 Task: Enable the option "Logo sub source" for overlays.
Action: Mouse moved to (103, 13)
Screenshot: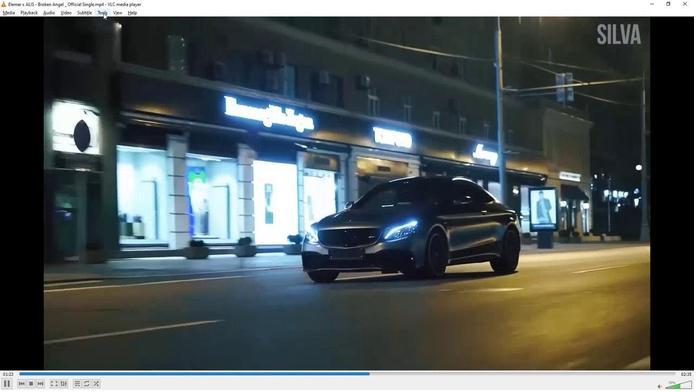 
Action: Mouse pressed left at (103, 13)
Screenshot: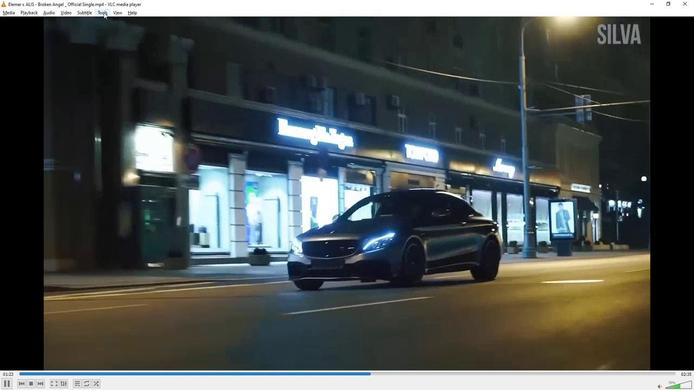 
Action: Mouse moved to (118, 97)
Screenshot: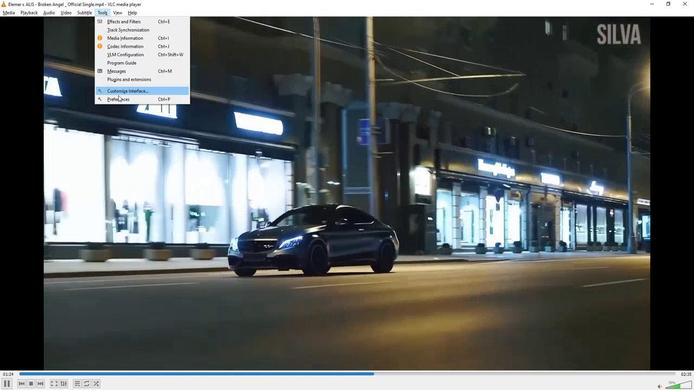
Action: Mouse pressed left at (118, 97)
Screenshot: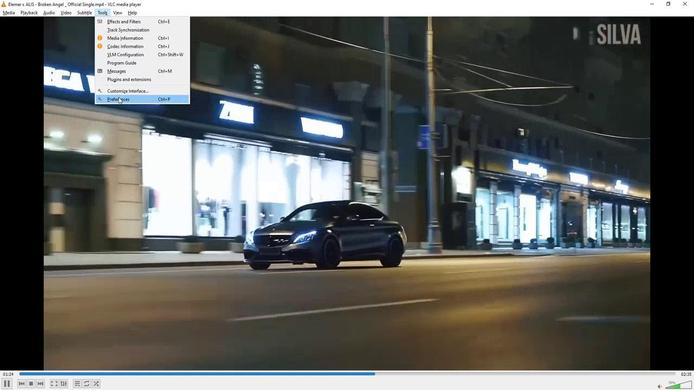 
Action: Mouse moved to (132, 315)
Screenshot: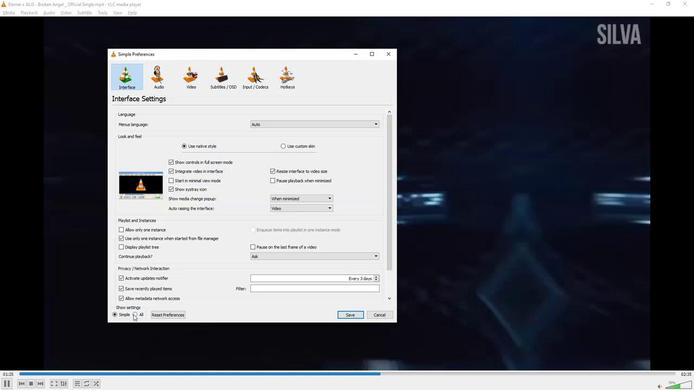 
Action: Mouse pressed left at (132, 315)
Screenshot: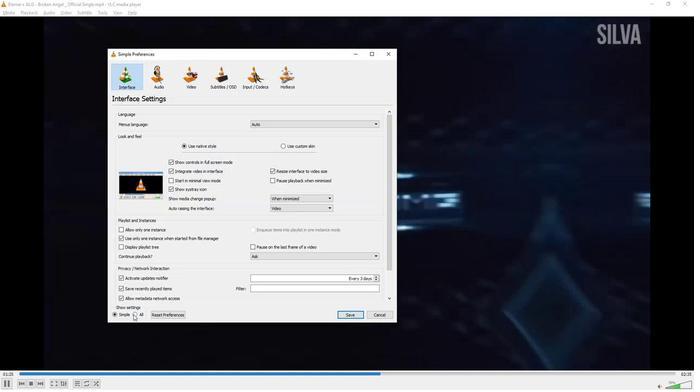 
Action: Mouse moved to (117, 253)
Screenshot: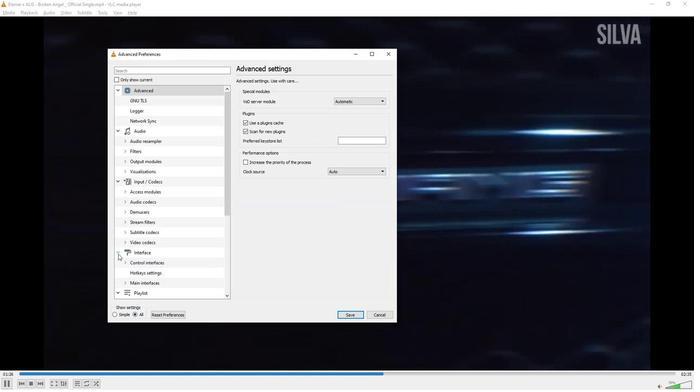 
Action: Mouse scrolled (117, 253) with delta (0, 0)
Screenshot: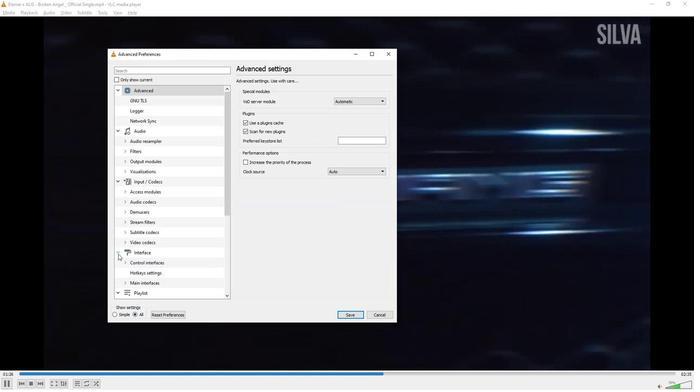 
Action: Mouse moved to (117, 252)
Screenshot: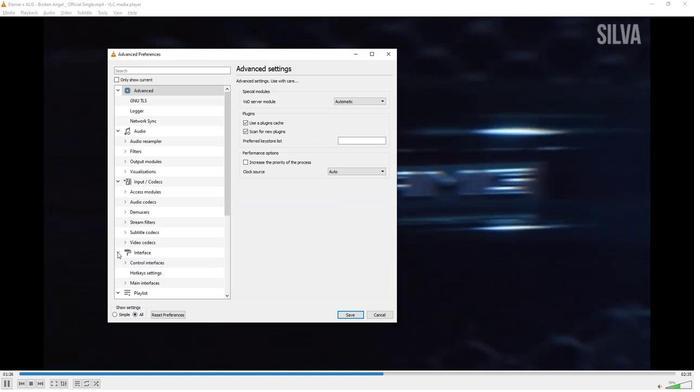 
Action: Mouse scrolled (117, 251) with delta (0, 0)
Screenshot: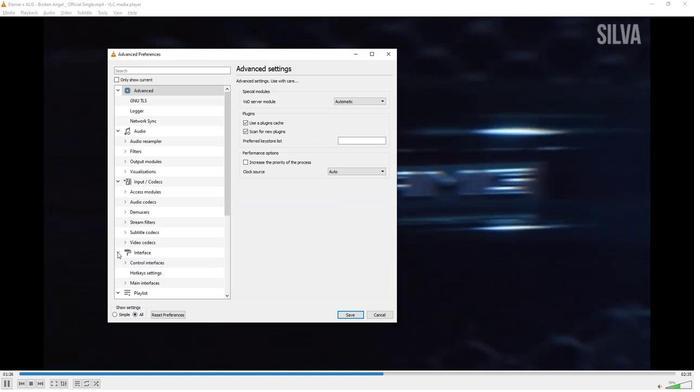 
Action: Mouse scrolled (117, 251) with delta (0, 0)
Screenshot: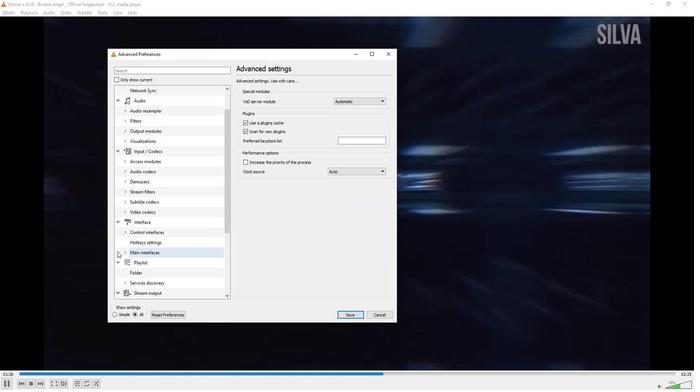 
Action: Mouse scrolled (117, 251) with delta (0, 0)
Screenshot: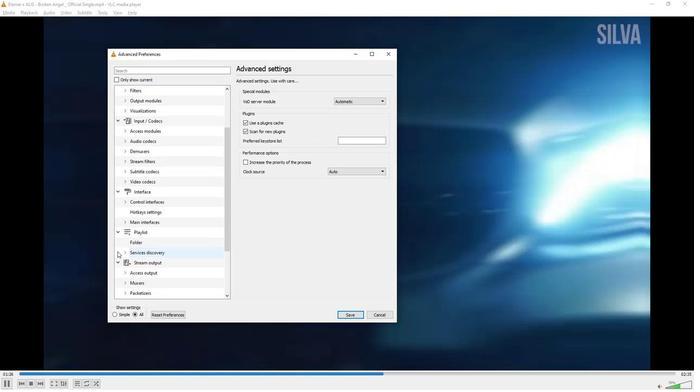 
Action: Mouse scrolled (117, 251) with delta (0, 0)
Screenshot: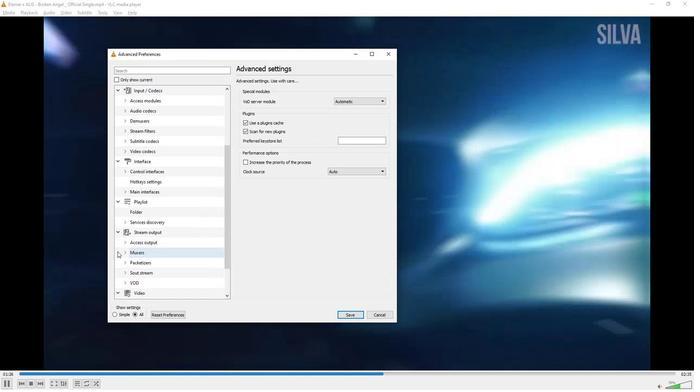
Action: Mouse scrolled (117, 251) with delta (0, 0)
Screenshot: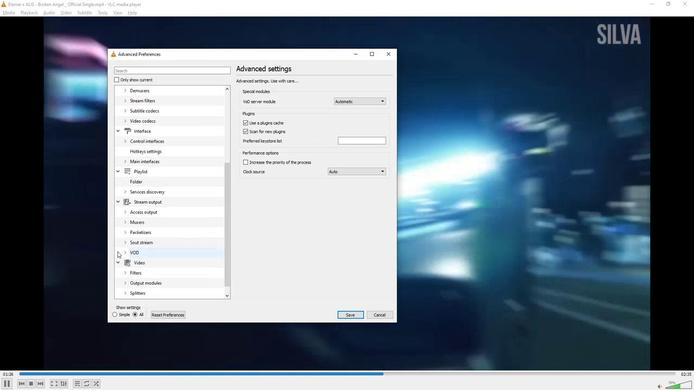 
Action: Mouse scrolled (117, 251) with delta (0, 0)
Screenshot: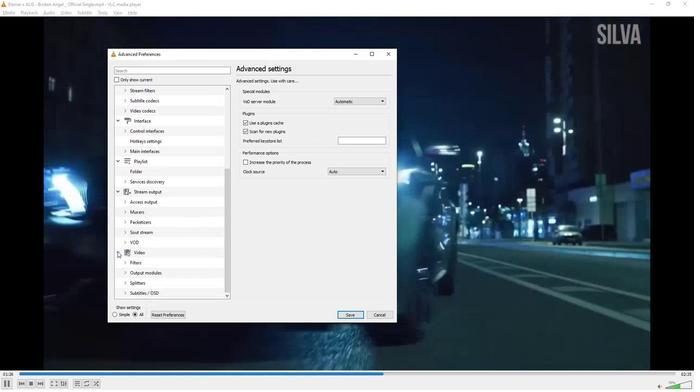
Action: Mouse scrolled (117, 251) with delta (0, 0)
Screenshot: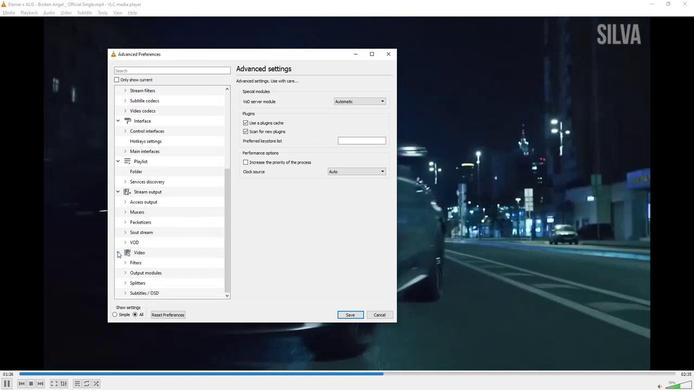 
Action: Mouse scrolled (117, 251) with delta (0, 0)
Screenshot: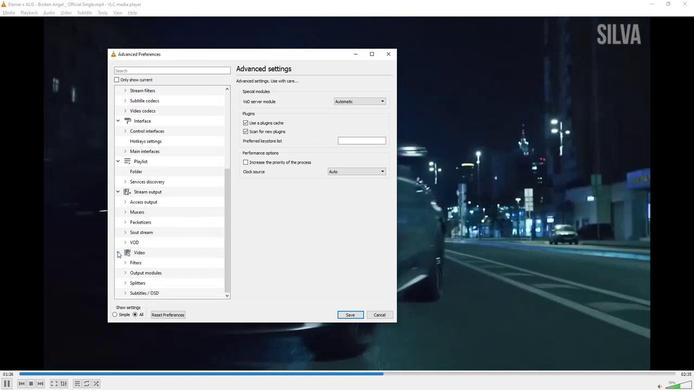 
Action: Mouse moved to (138, 295)
Screenshot: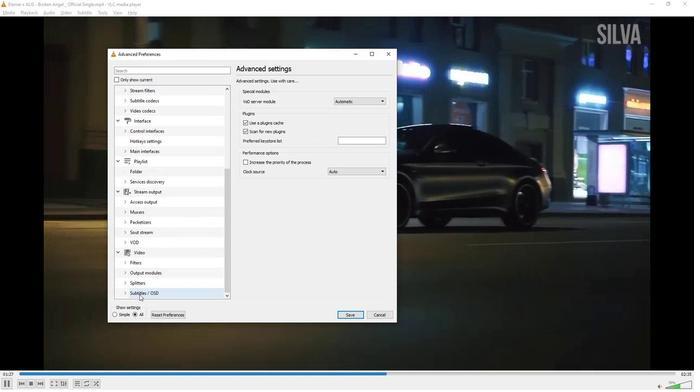 
Action: Mouse pressed left at (138, 295)
Screenshot: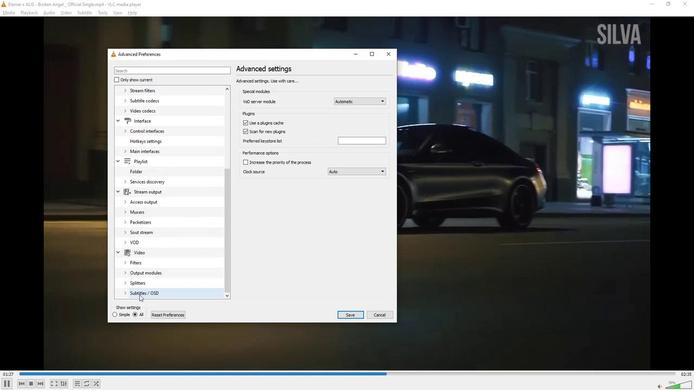 
Action: Mouse moved to (247, 226)
Screenshot: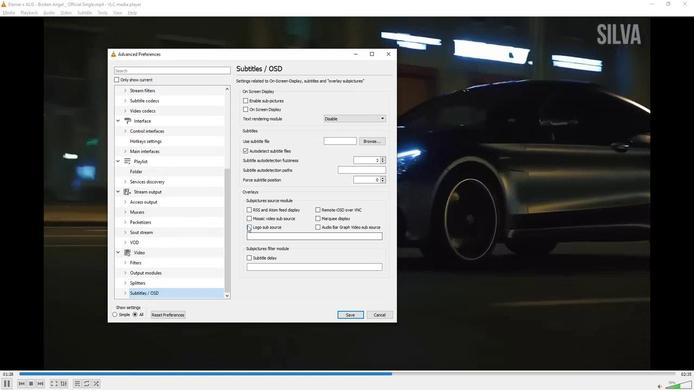 
Action: Mouse pressed left at (247, 226)
Screenshot: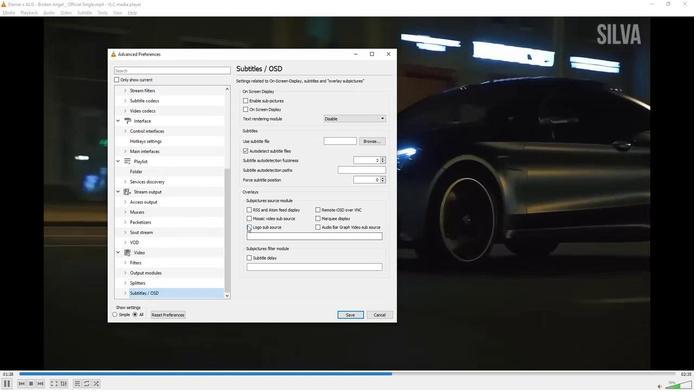 
Action: Mouse moved to (228, 228)
Screenshot: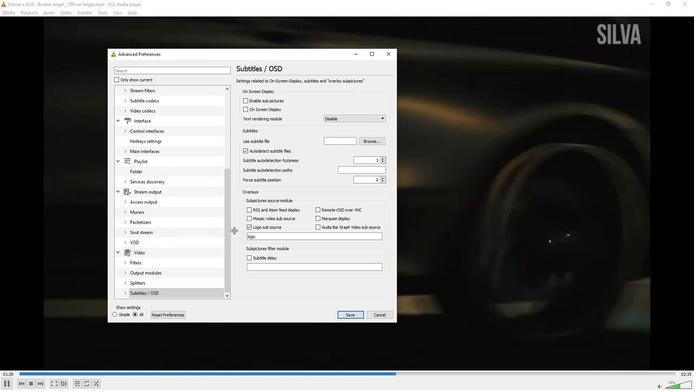 
